 Task: Assign in the project BioForge the issue 'Improve the accuracy of search results by implementing machine learning algorithms' to the sprint 'Speed Freak'. Assign in the project BioForge the issue 'Implement a new feature to allow for data visualization and reporting' to the sprint 'Speed Freak'. Assign in the project BioForge the issue 'Address issues related to system integration with external applications and services' to the sprint 'Speed Freak'. Assign in the project BioForge the issue 'Develop a new feature to allow for integration with wearable technology' to the sprint 'Speed Freak'
Action: Mouse moved to (204, 50)
Screenshot: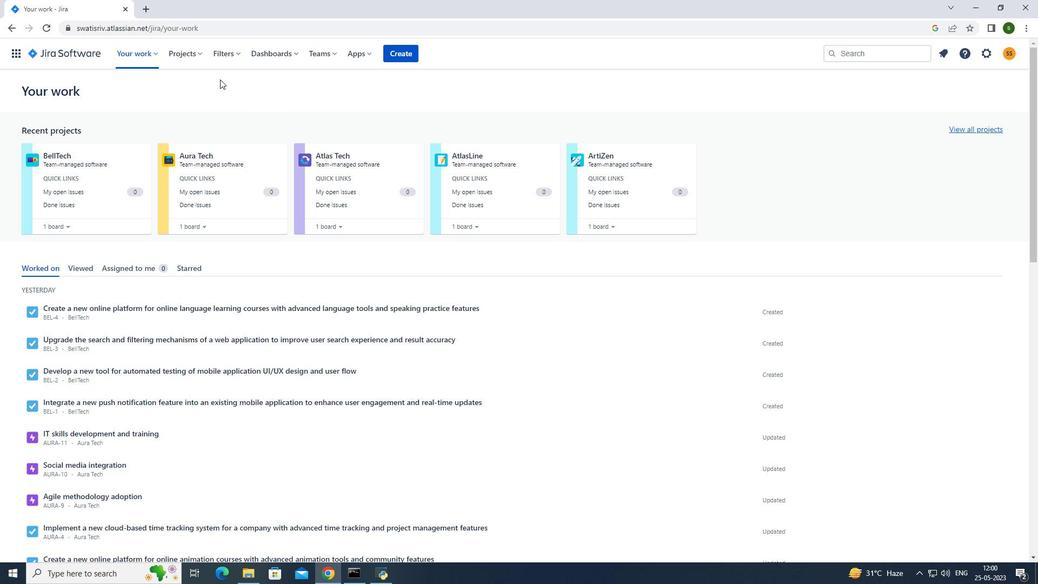 
Action: Mouse pressed left at (204, 50)
Screenshot: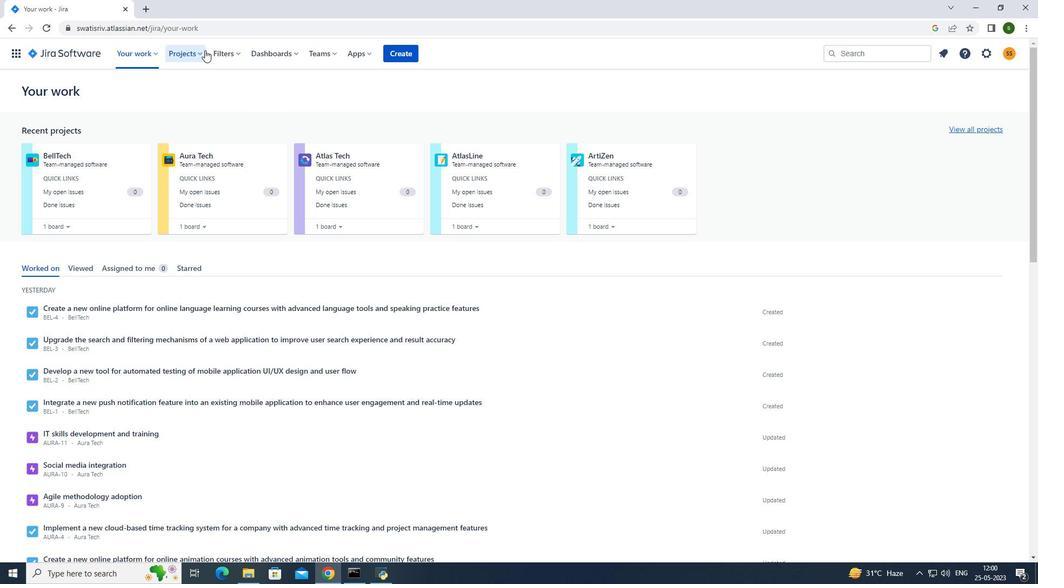 
Action: Mouse moved to (232, 98)
Screenshot: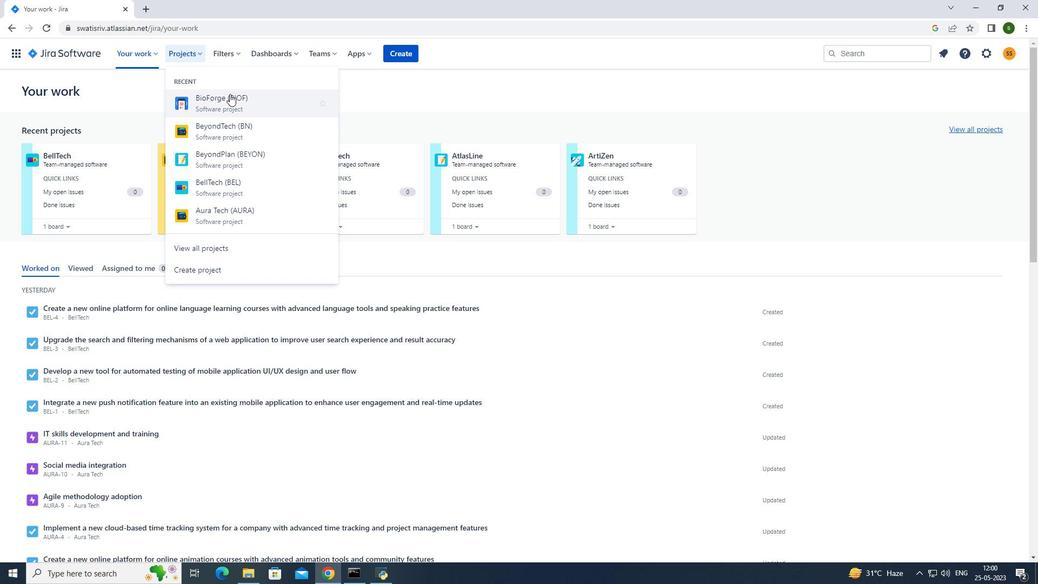 
Action: Mouse pressed left at (232, 98)
Screenshot: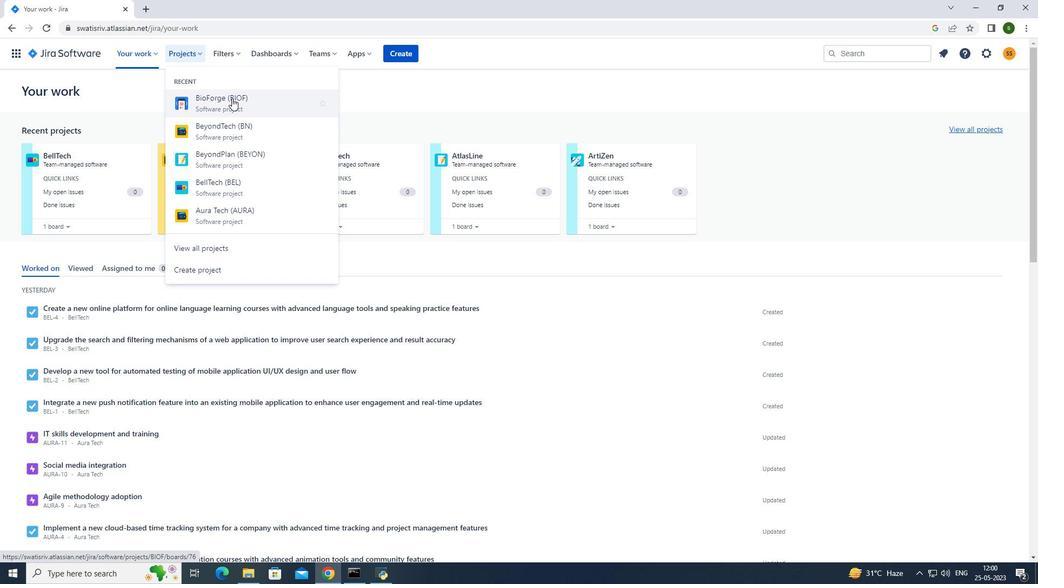 
Action: Mouse moved to (85, 157)
Screenshot: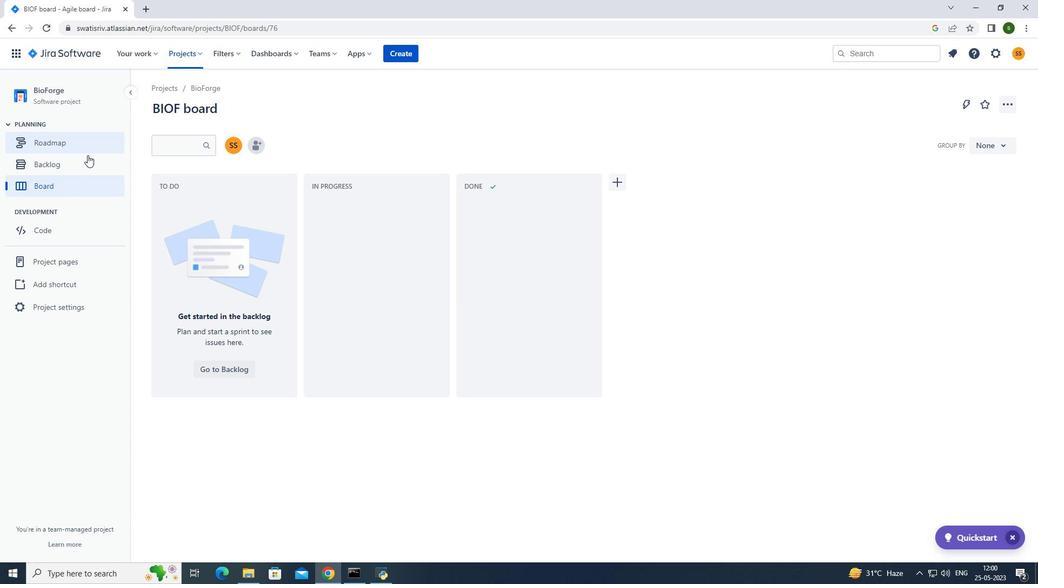 
Action: Mouse pressed left at (85, 157)
Screenshot: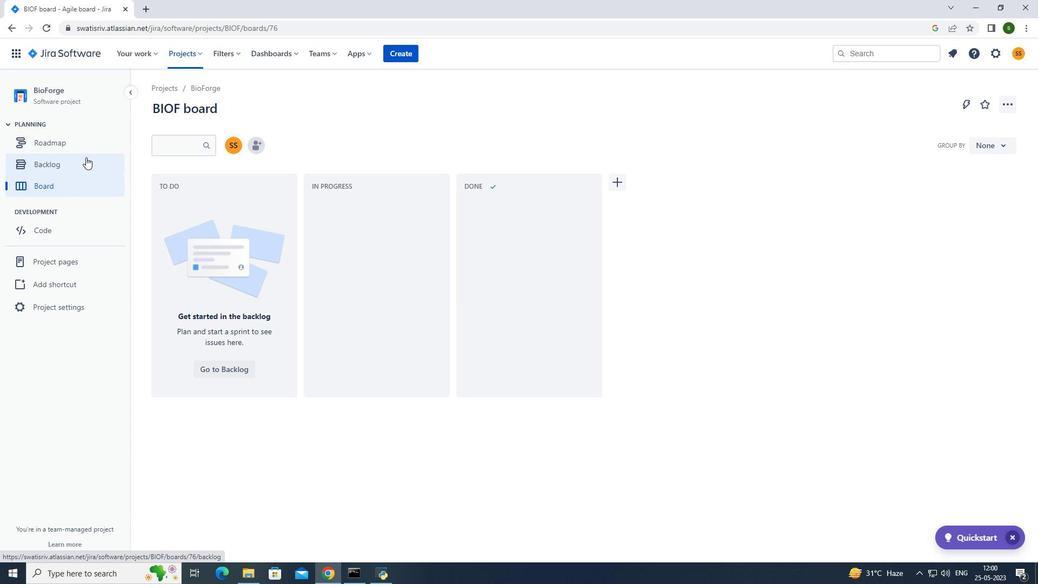
Action: Mouse moved to (525, 366)
Screenshot: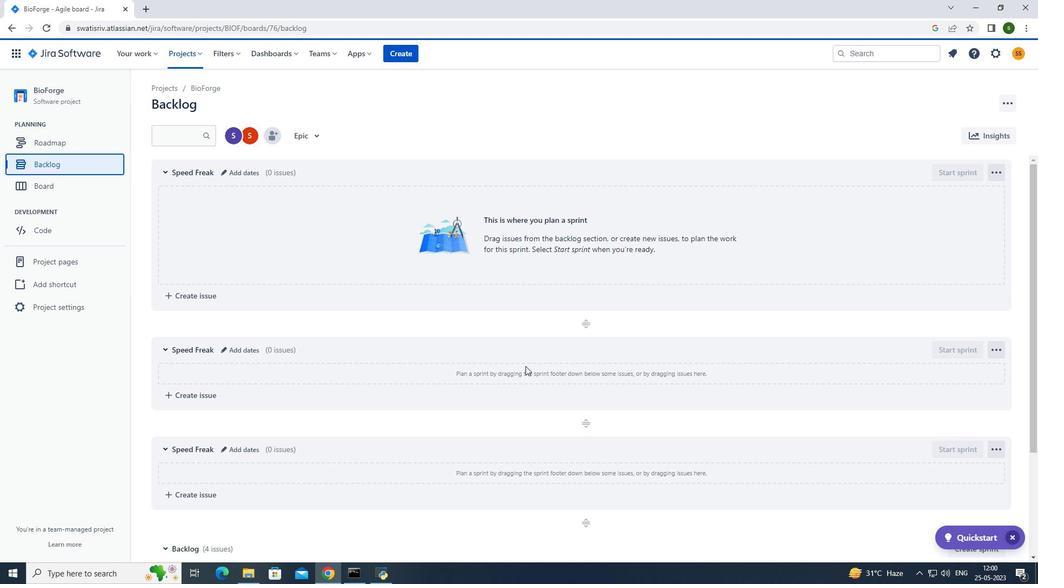 
Action: Mouse scrolled (525, 365) with delta (0, 0)
Screenshot: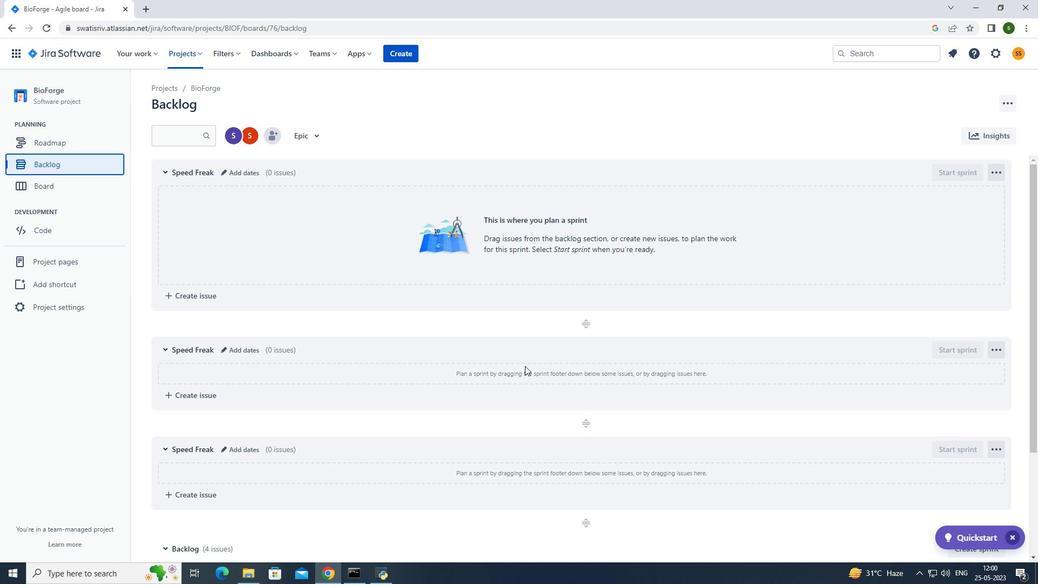 
Action: Mouse scrolled (525, 365) with delta (0, 0)
Screenshot: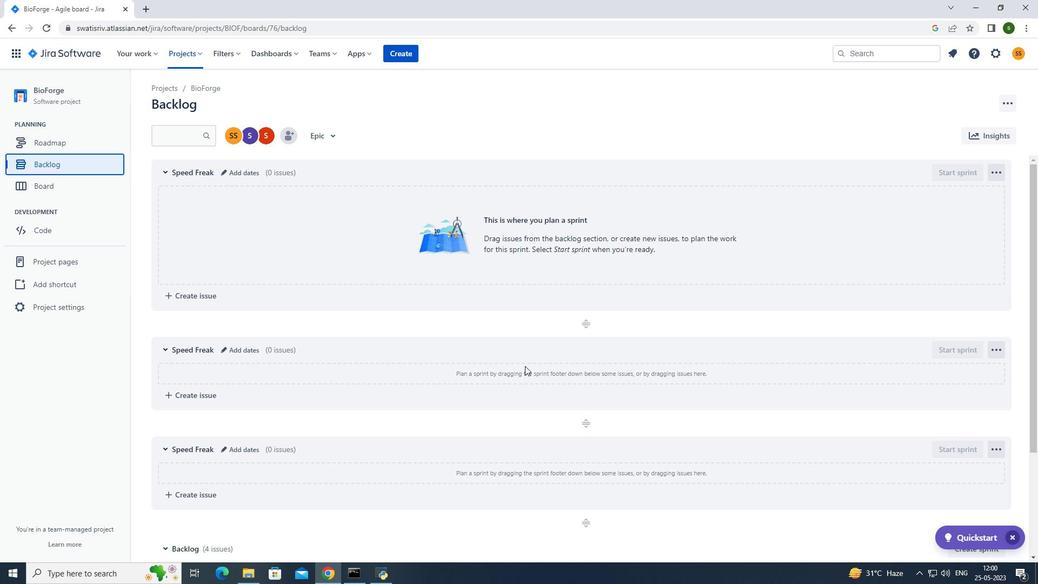 
Action: Mouse scrolled (525, 365) with delta (0, 0)
Screenshot: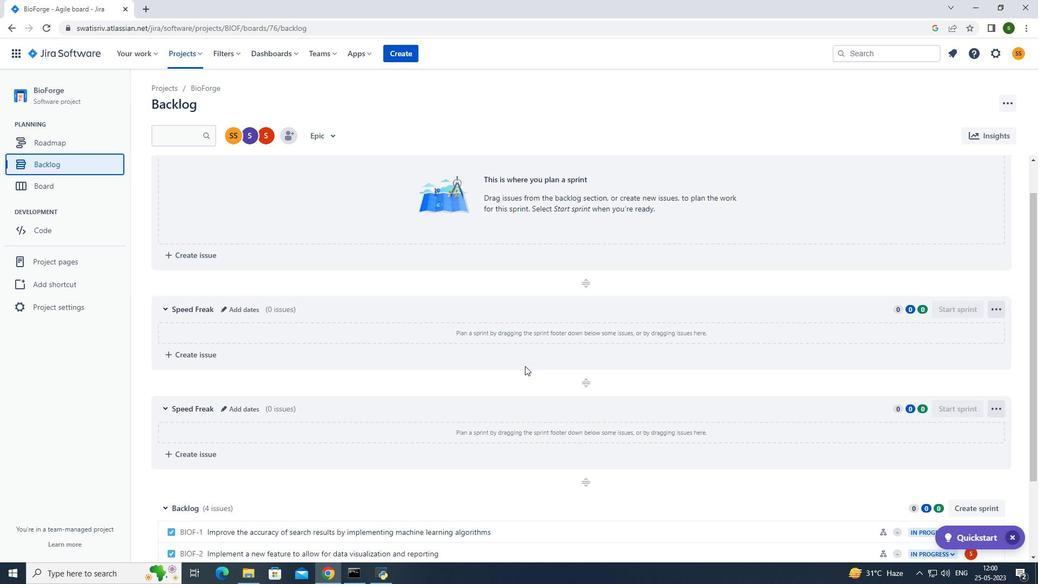 
Action: Mouse moved to (524, 366)
Screenshot: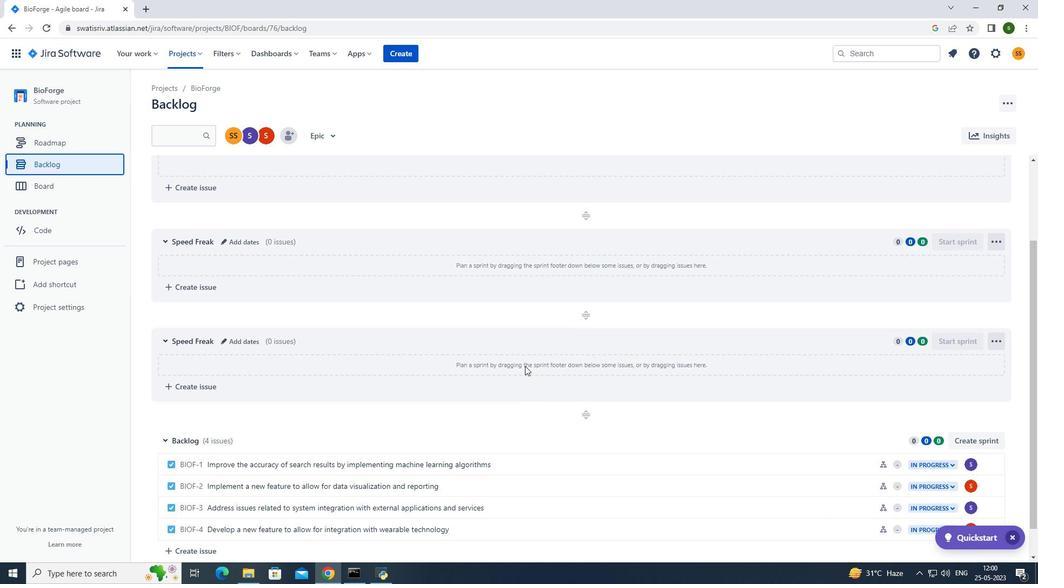 
Action: Mouse scrolled (524, 365) with delta (0, 0)
Screenshot: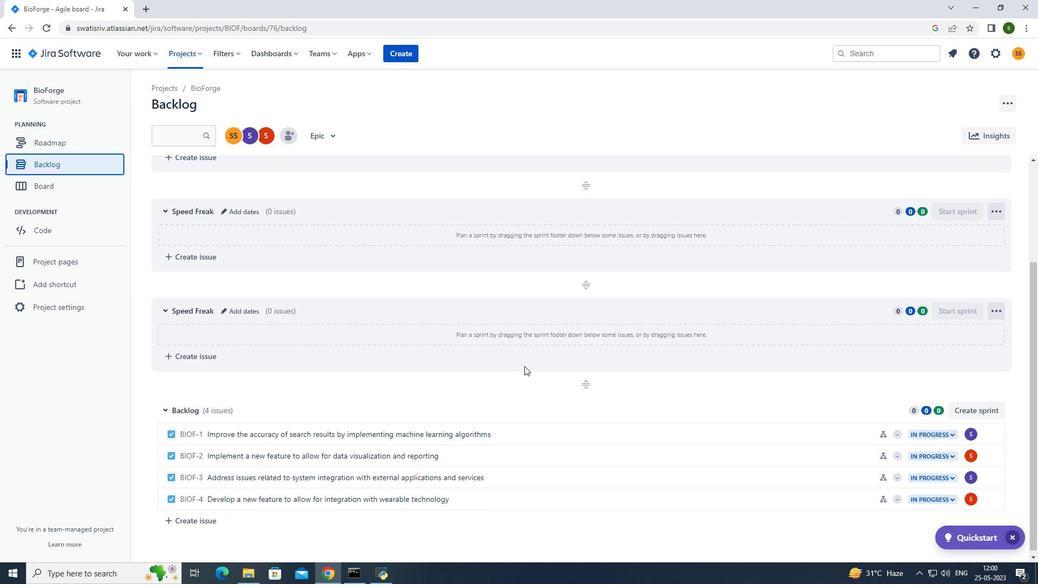 
Action: Mouse scrolled (524, 365) with delta (0, 0)
Screenshot: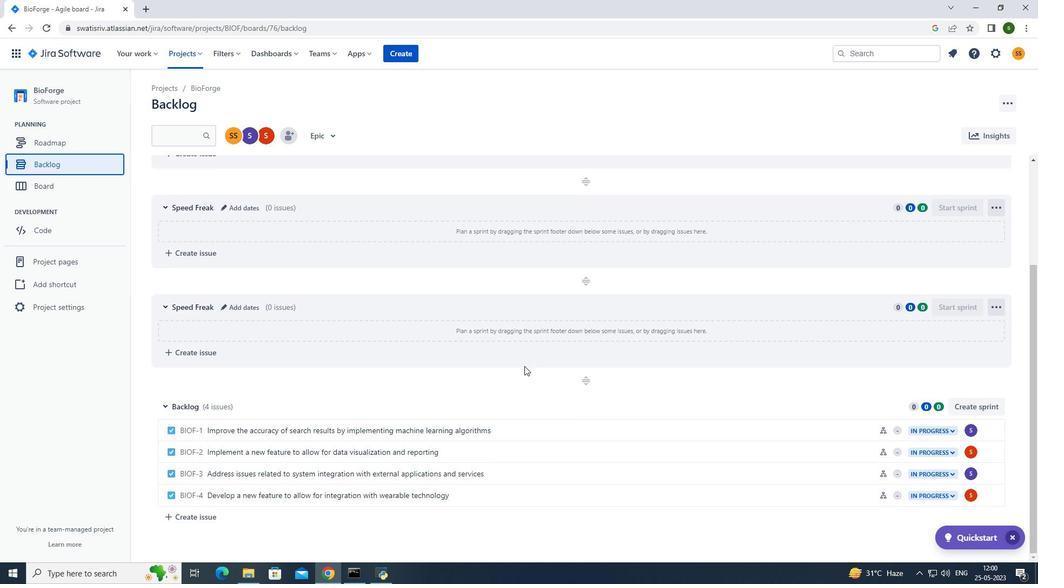 
Action: Mouse scrolled (524, 365) with delta (0, 0)
Screenshot: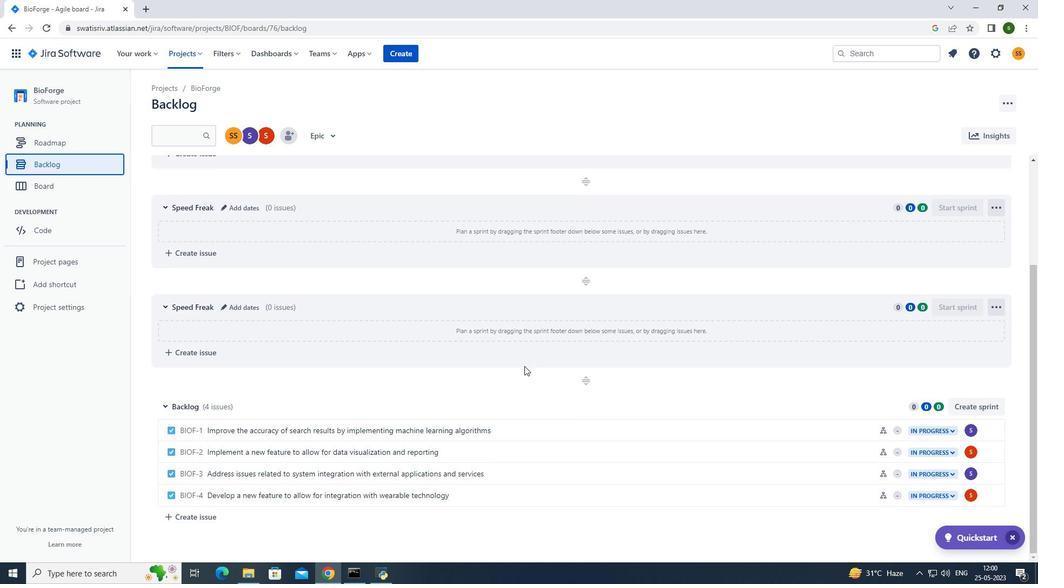 
Action: Mouse moved to (994, 429)
Screenshot: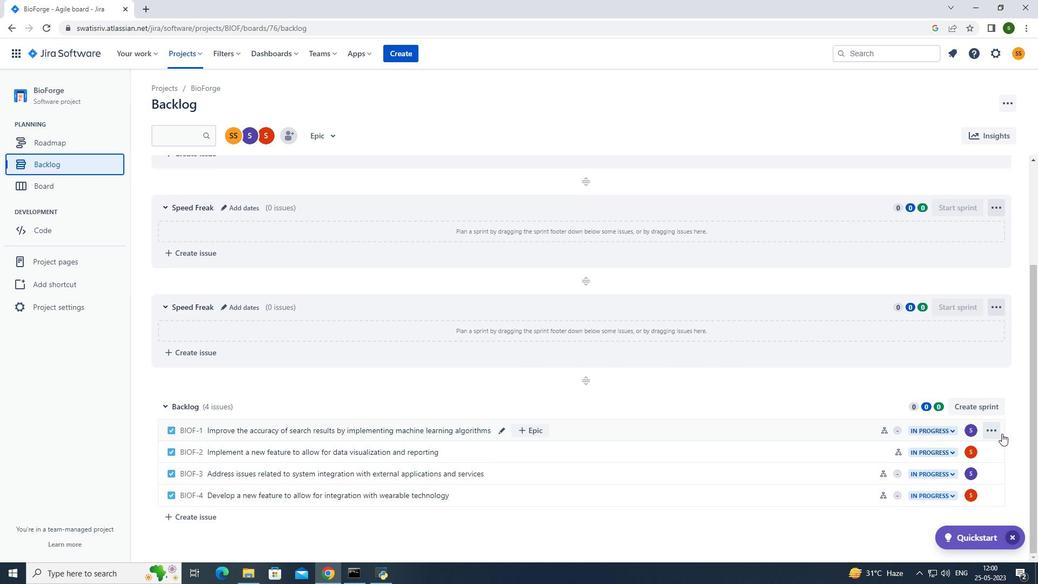 
Action: Mouse pressed left at (994, 429)
Screenshot: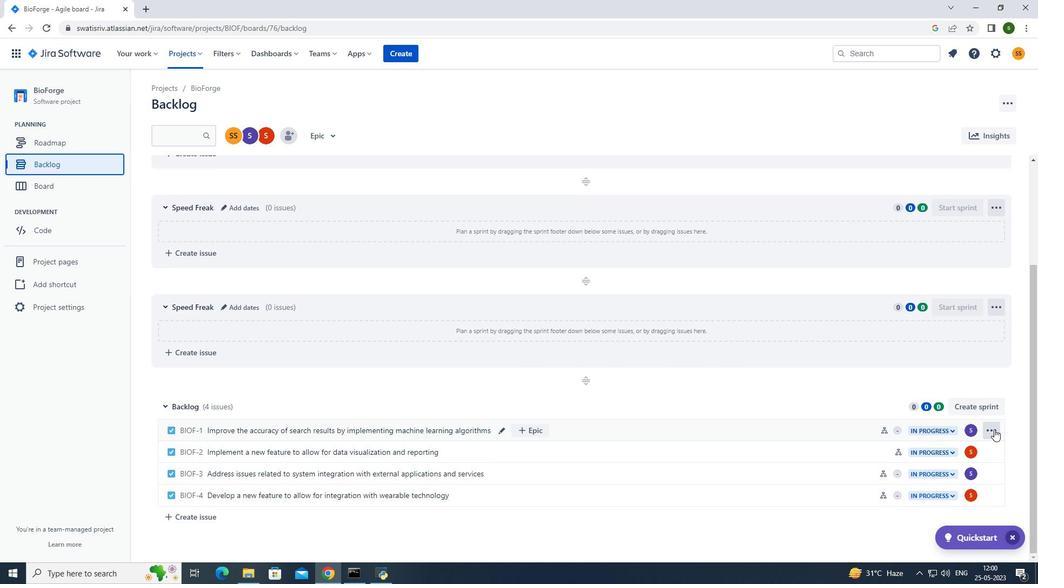 
Action: Mouse moved to (962, 342)
Screenshot: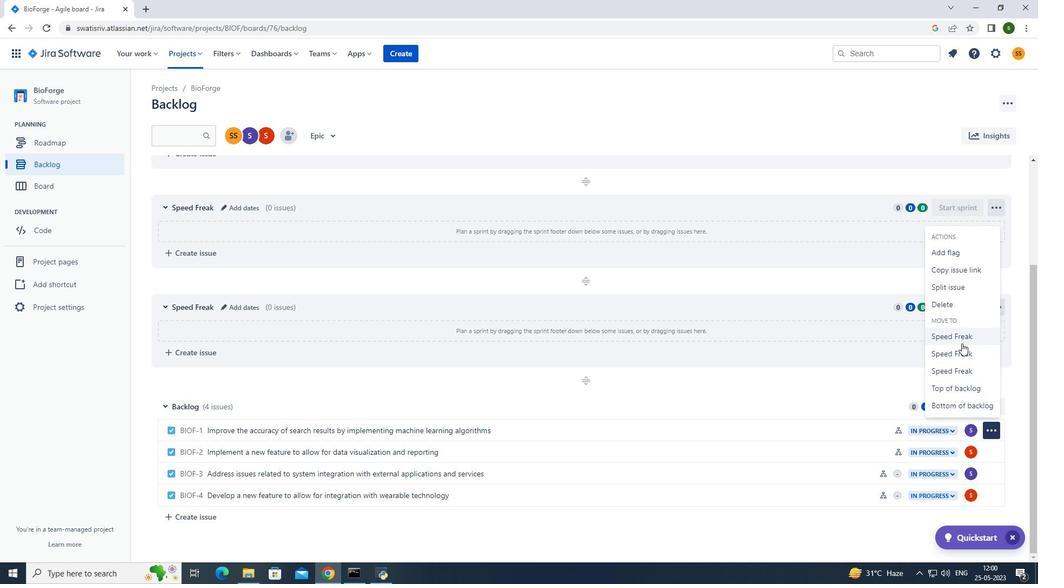 
Action: Mouse pressed left at (962, 342)
Screenshot: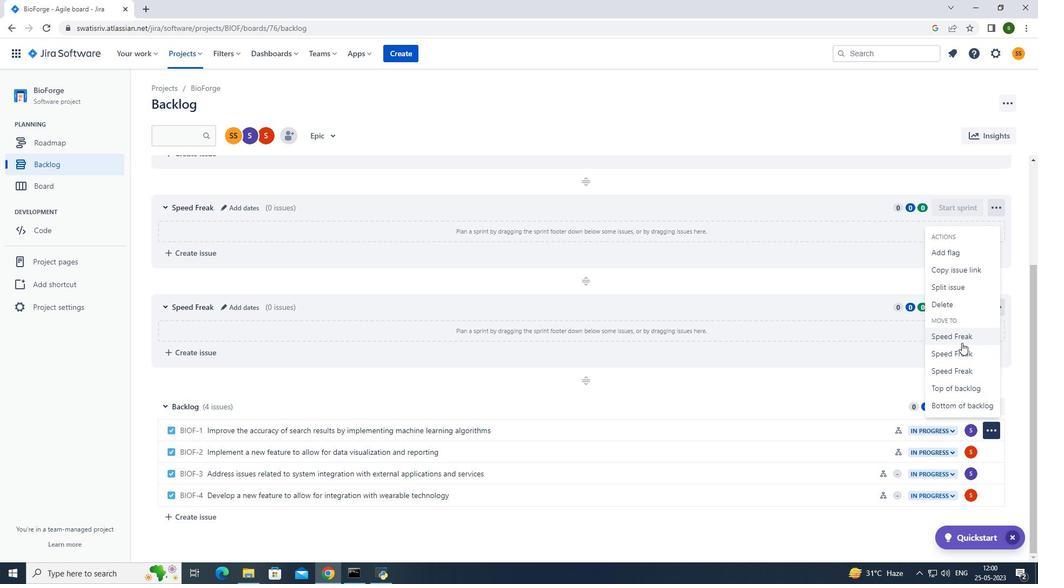 
Action: Mouse moved to (175, 54)
Screenshot: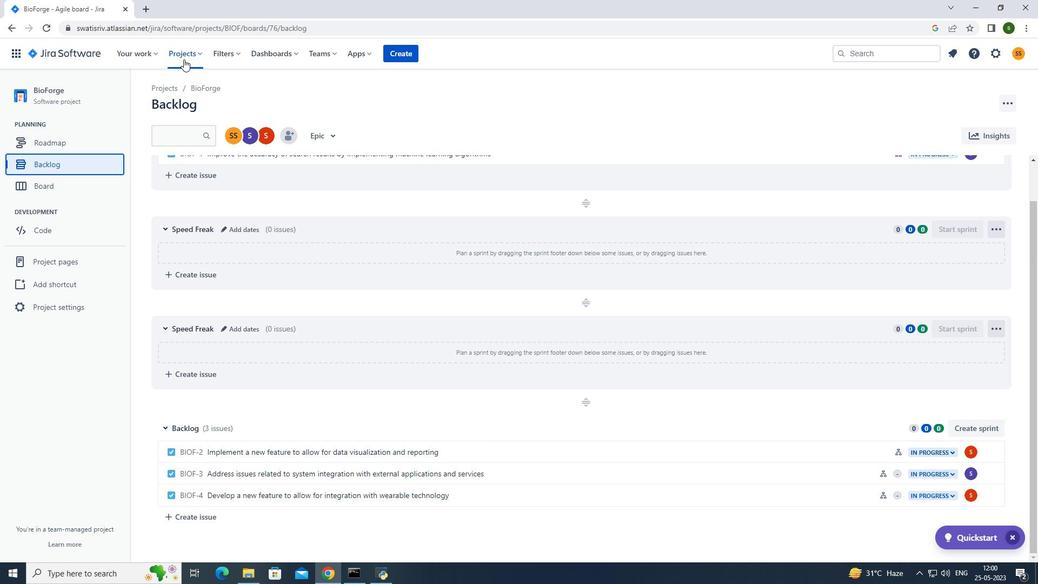 
Action: Mouse pressed left at (175, 54)
Screenshot: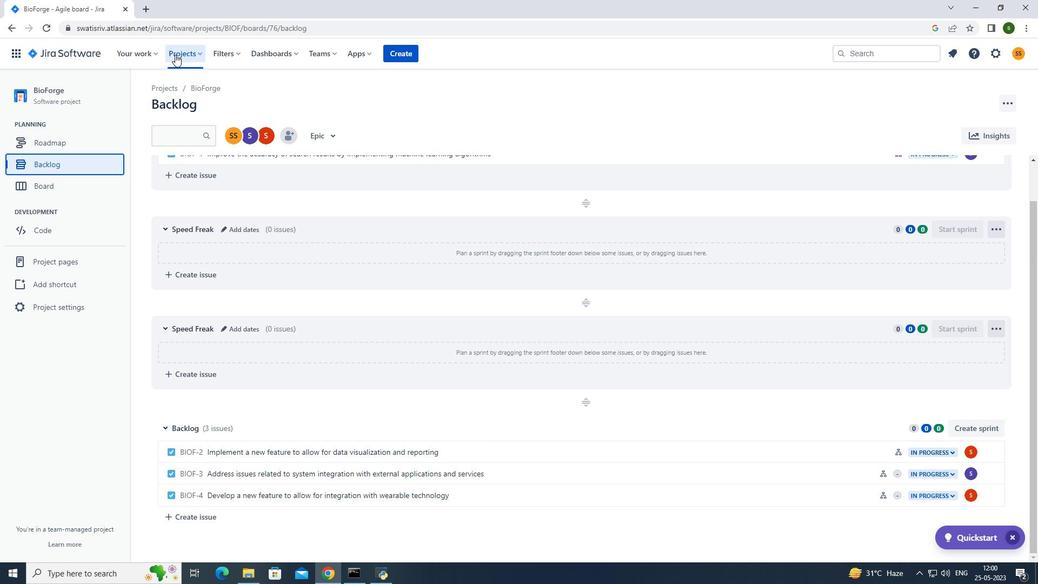 
Action: Mouse moved to (227, 102)
Screenshot: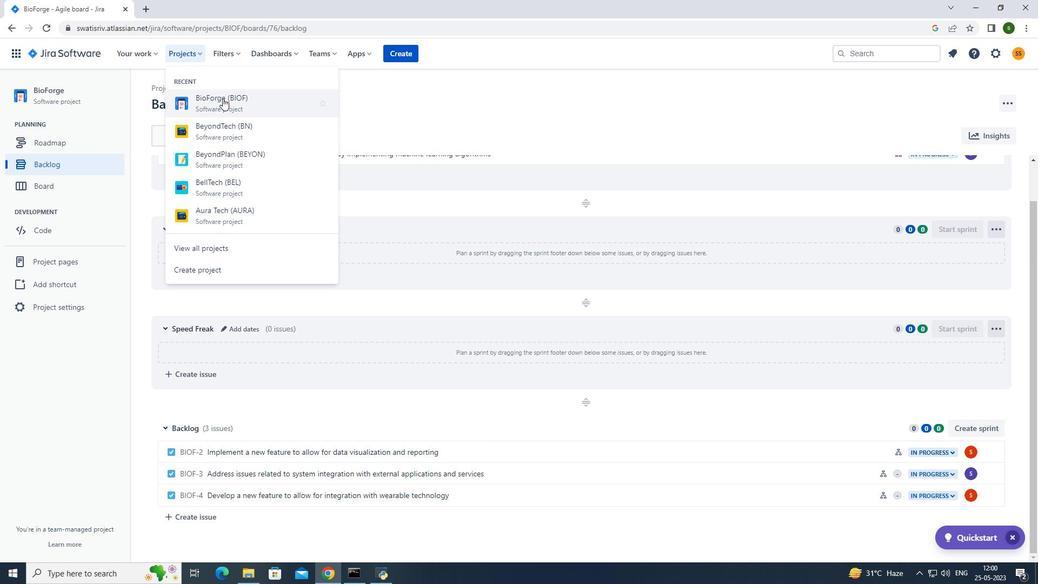 
Action: Mouse pressed left at (227, 102)
Screenshot: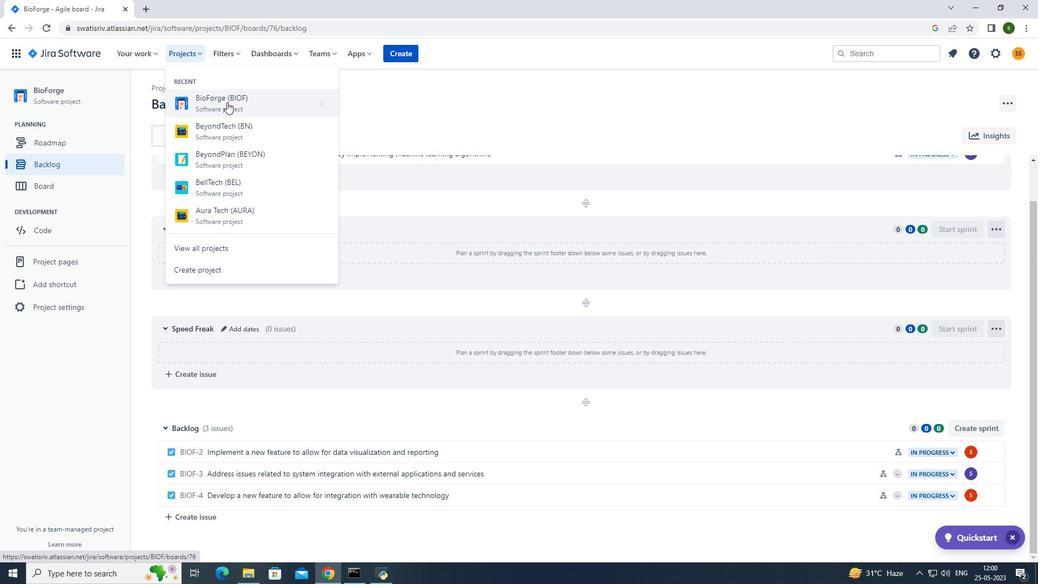
Action: Mouse moved to (223, 364)
Screenshot: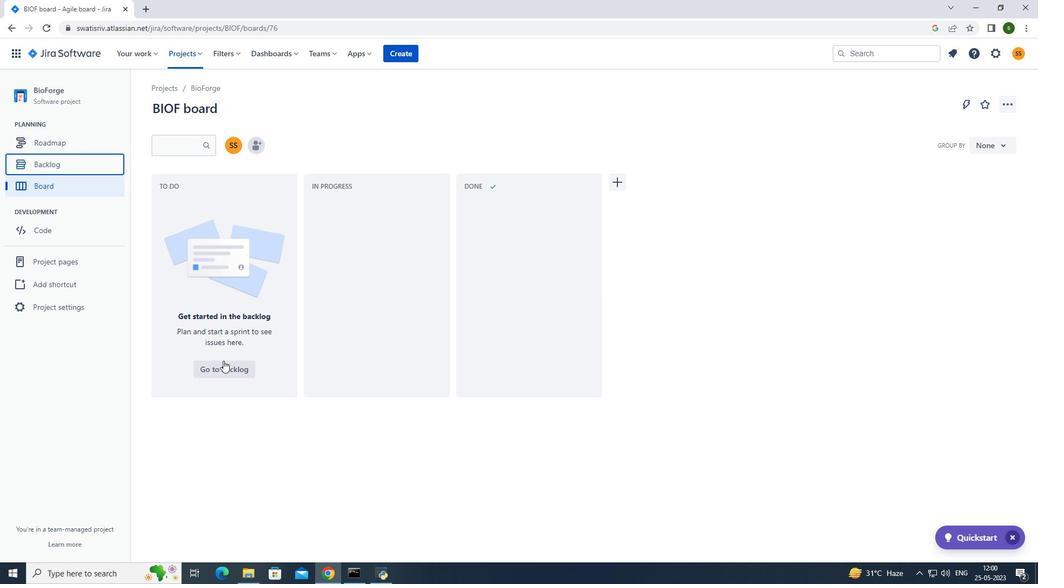 
Action: Mouse pressed left at (223, 364)
Screenshot: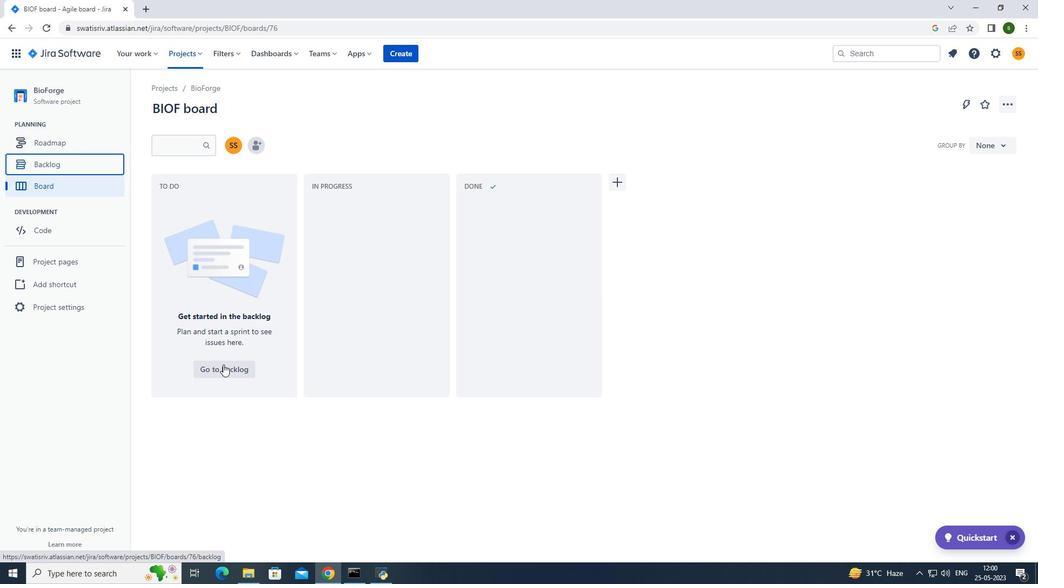 
Action: Mouse moved to (840, 428)
Screenshot: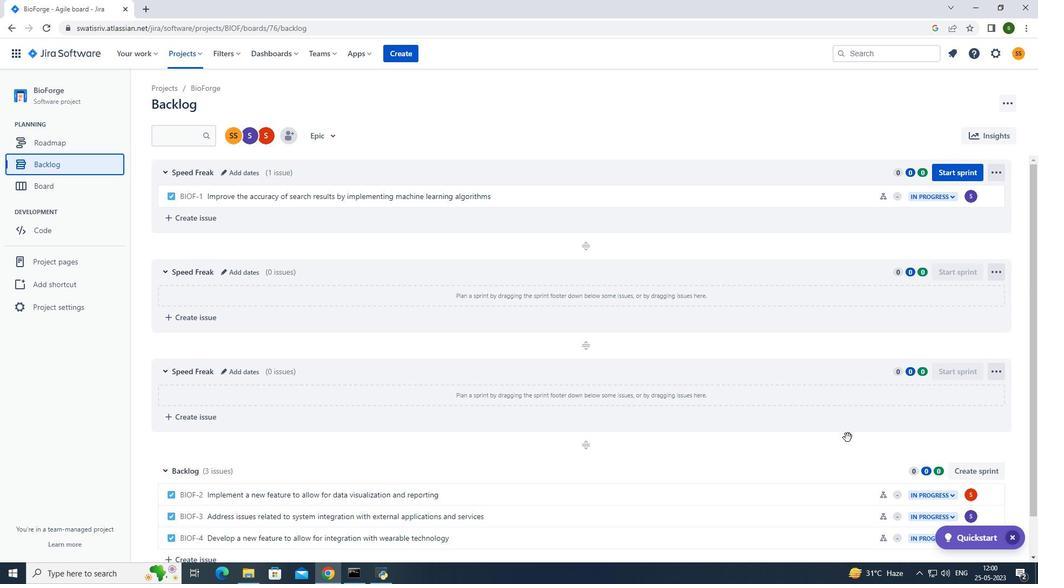 
Action: Mouse scrolled (840, 428) with delta (0, 0)
Screenshot: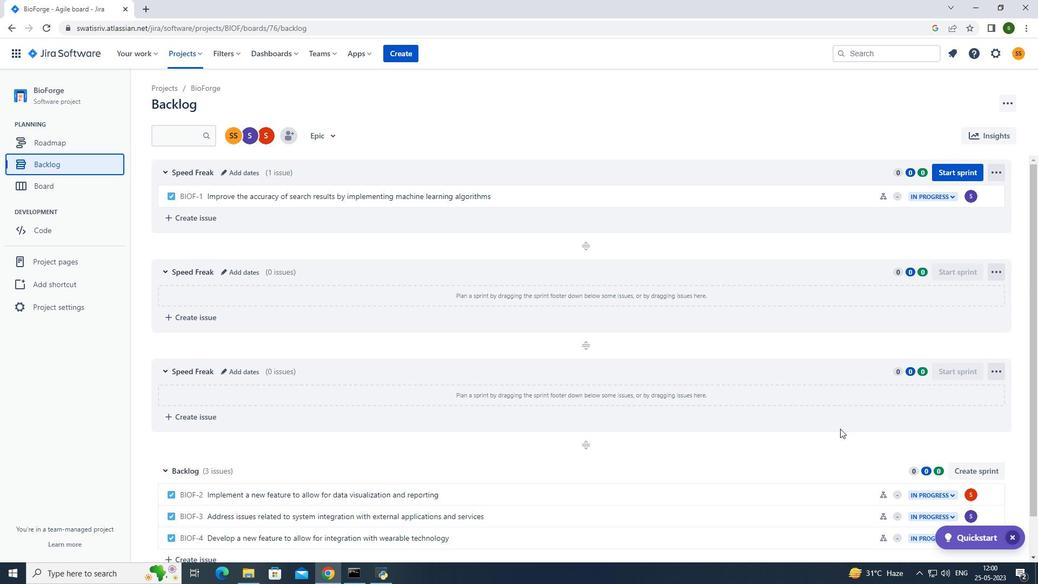 
Action: Mouse moved to (835, 424)
Screenshot: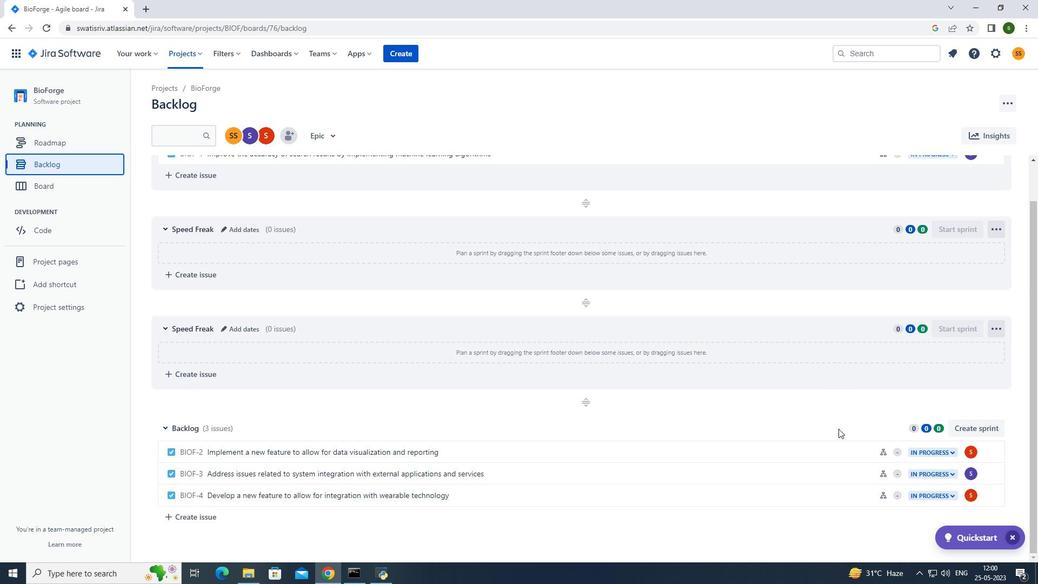 
Action: Mouse scrolled (835, 424) with delta (0, 0)
Screenshot: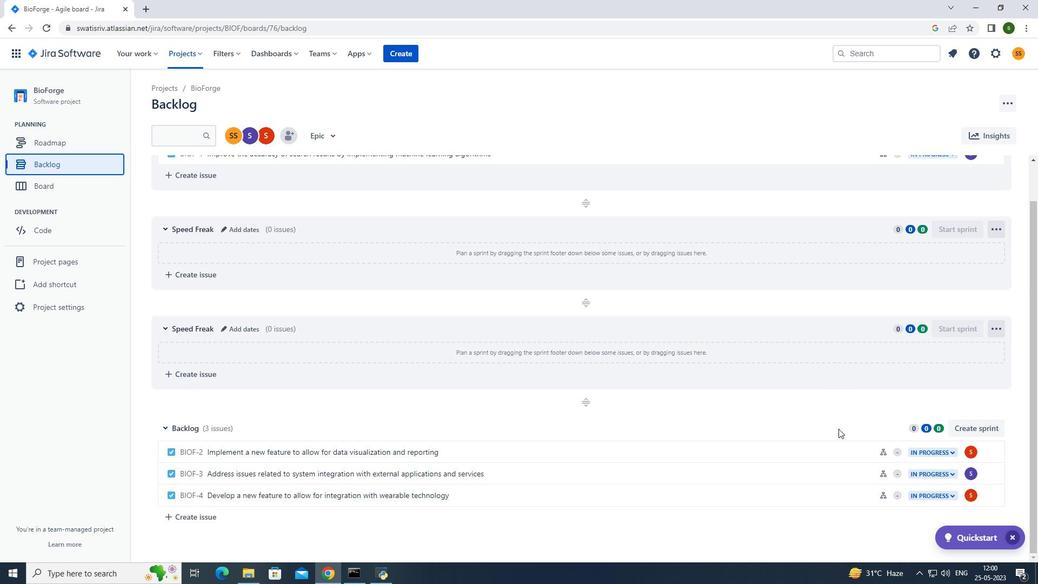 
Action: Mouse moved to (994, 449)
Screenshot: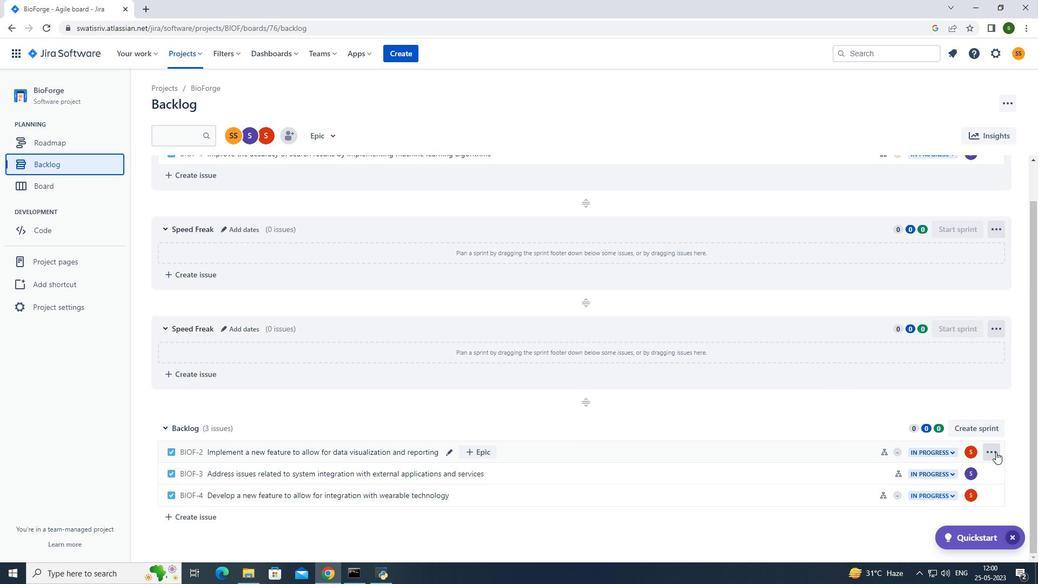 
Action: Mouse pressed left at (994, 449)
Screenshot: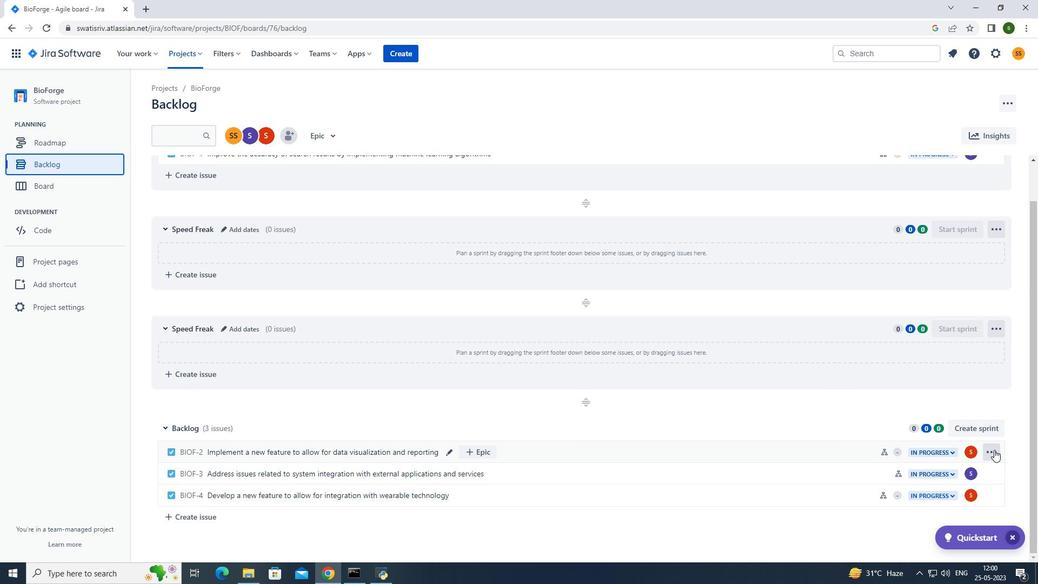 
Action: Mouse moved to (951, 381)
Screenshot: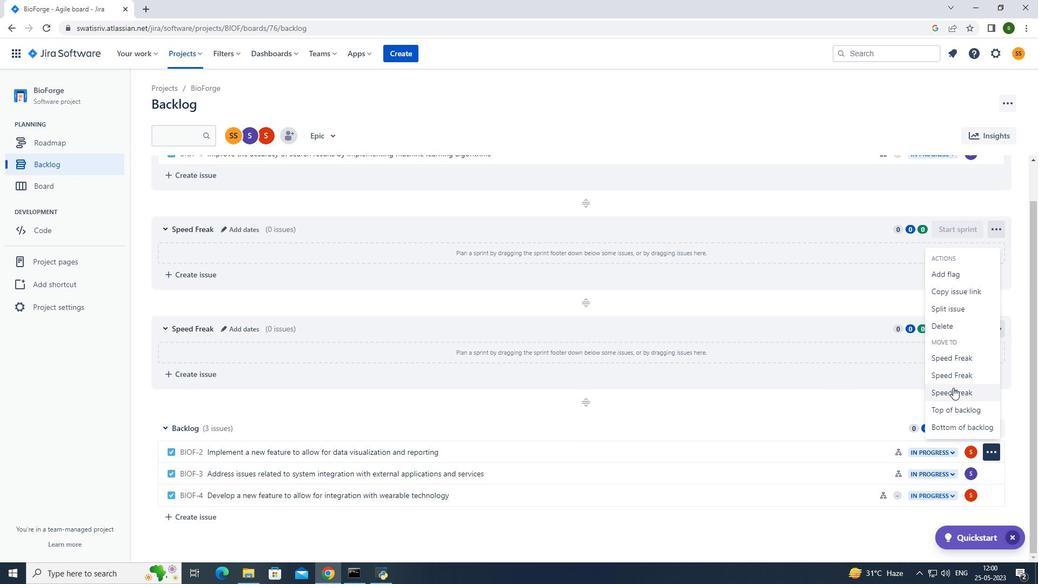 
Action: Mouse pressed left at (951, 381)
Screenshot: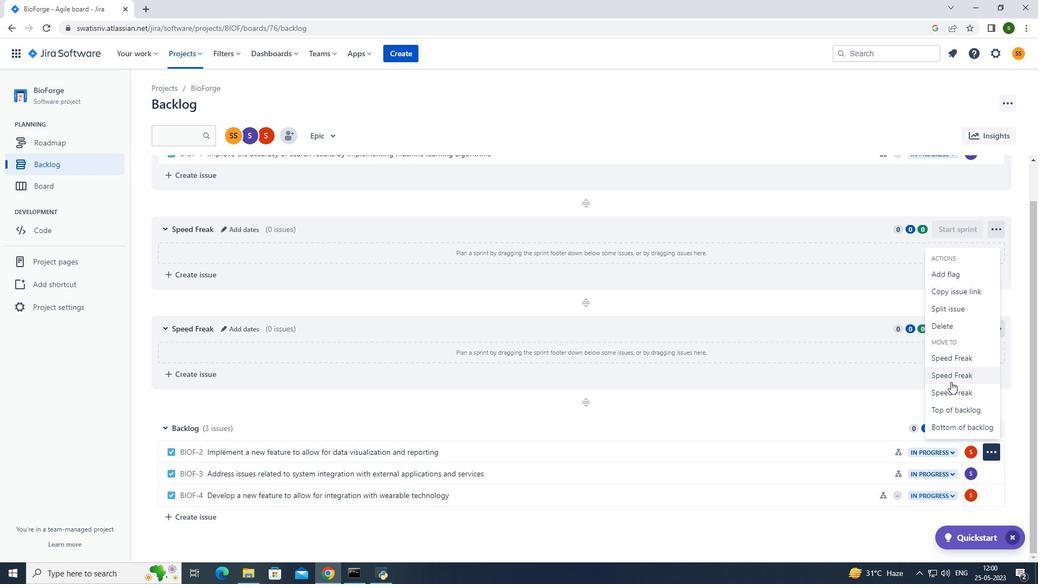 
Action: Mouse moved to (187, 49)
Screenshot: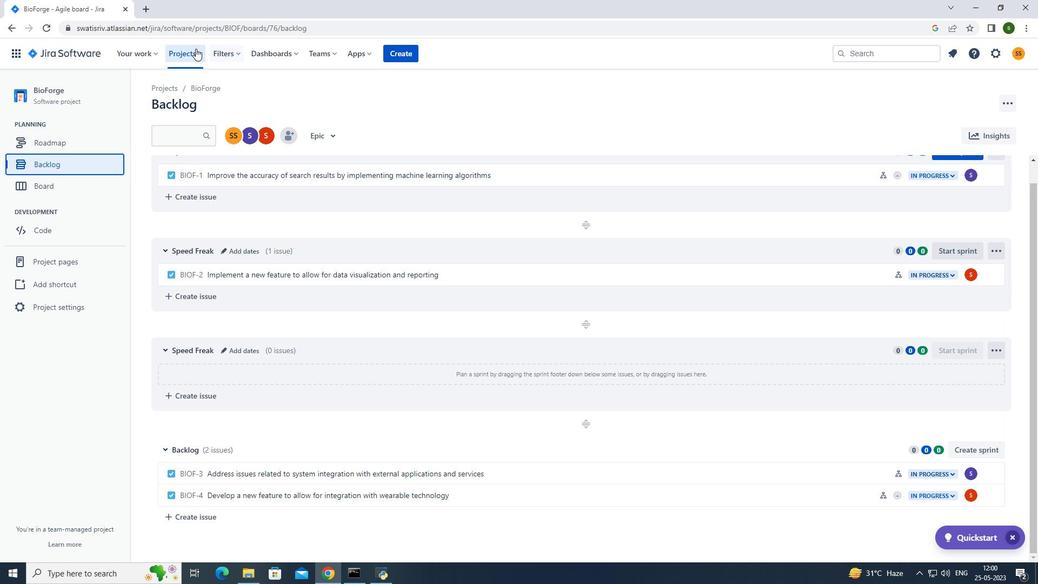 
Action: Mouse pressed left at (187, 49)
Screenshot: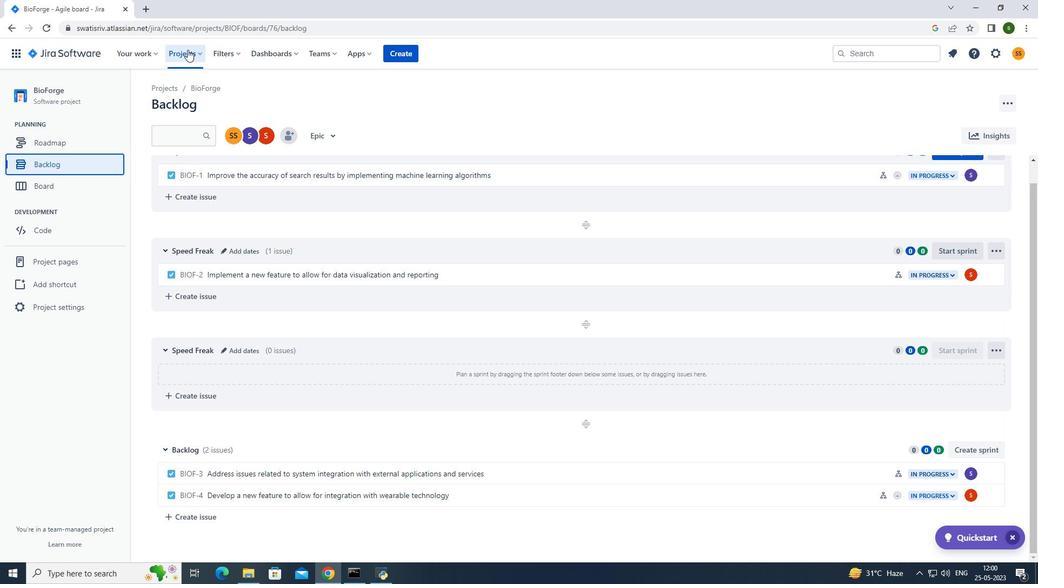 
Action: Mouse moved to (228, 97)
Screenshot: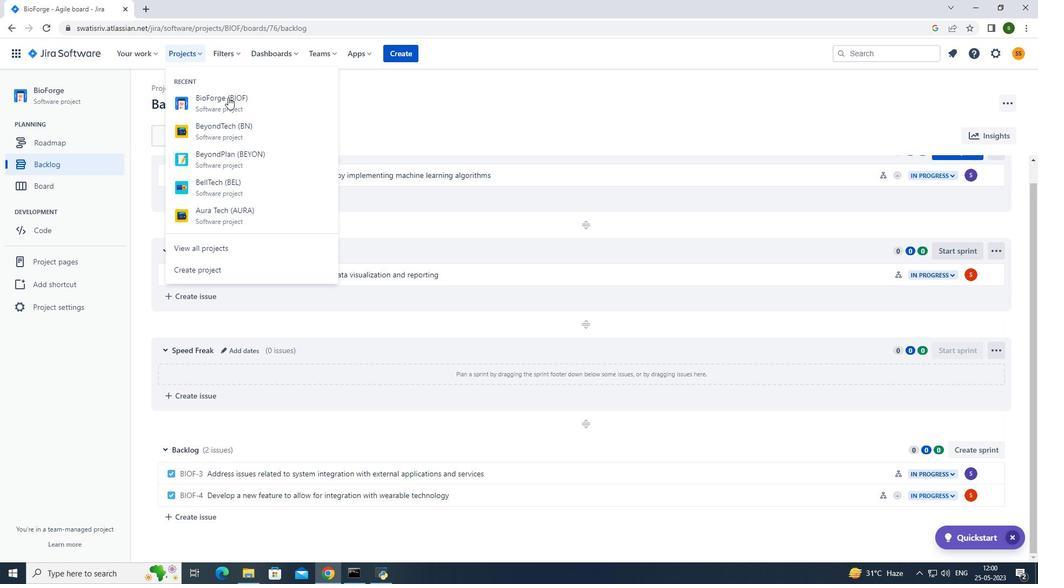 
Action: Mouse pressed left at (228, 97)
Screenshot: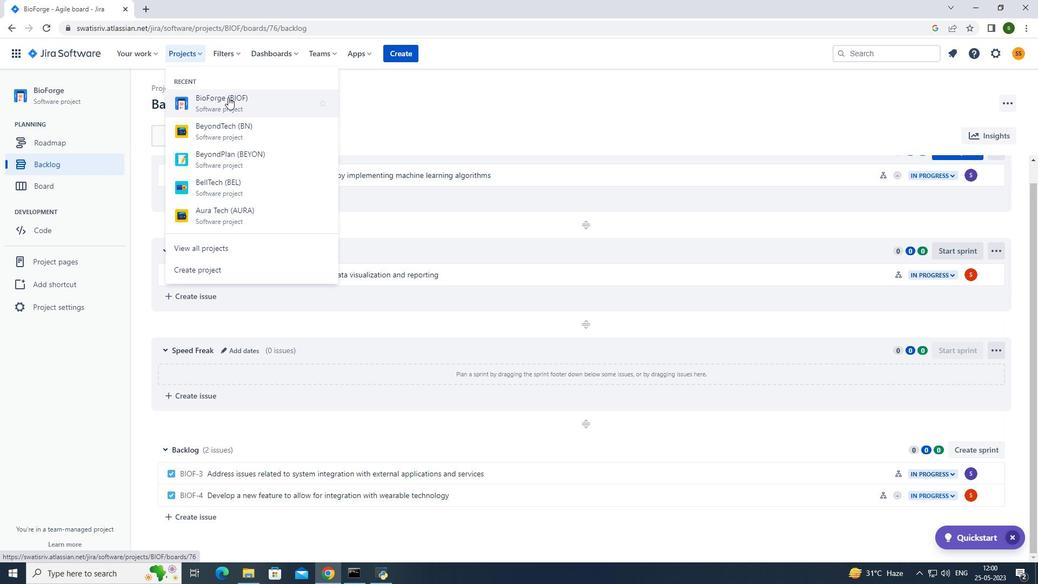 
Action: Mouse moved to (209, 375)
Screenshot: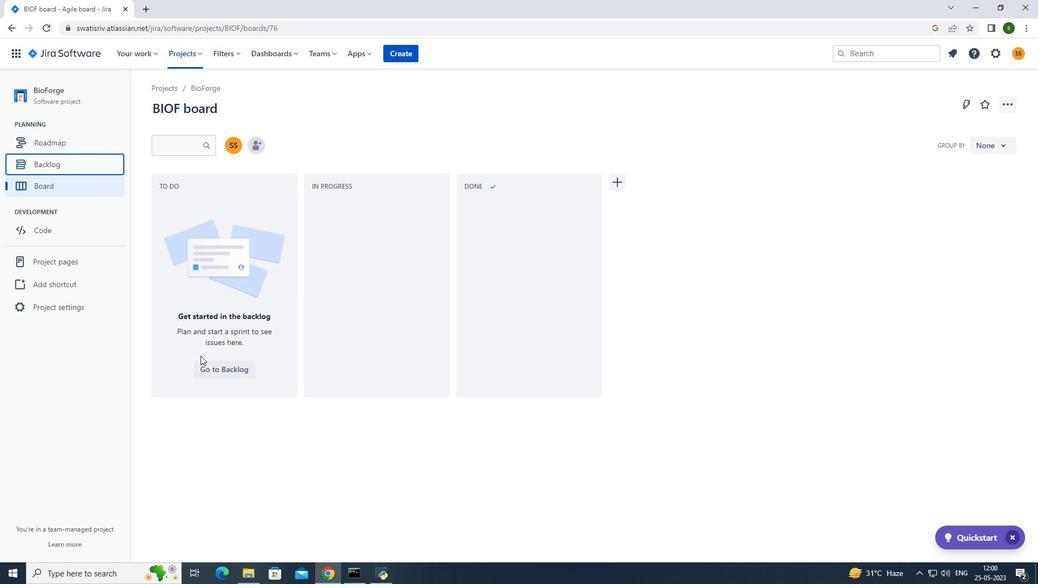 
Action: Mouse pressed left at (209, 375)
Screenshot: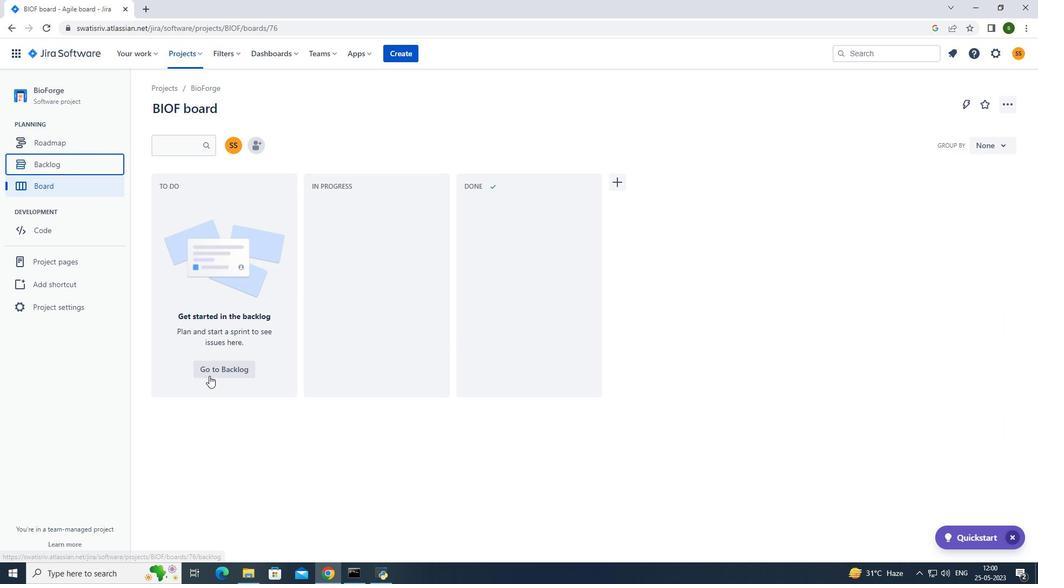 
Action: Mouse moved to (989, 493)
Screenshot: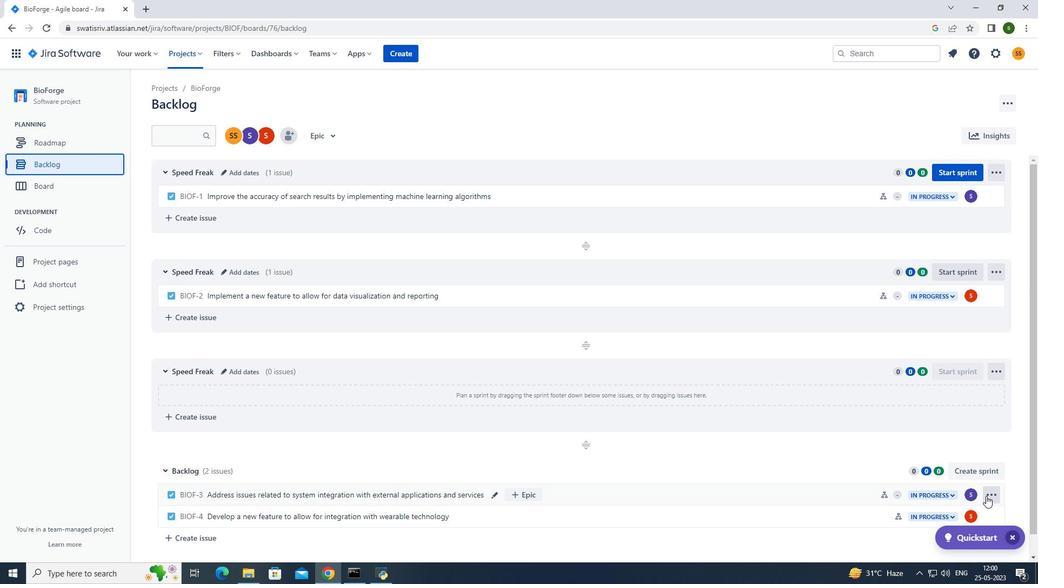 
Action: Mouse pressed left at (989, 493)
Screenshot: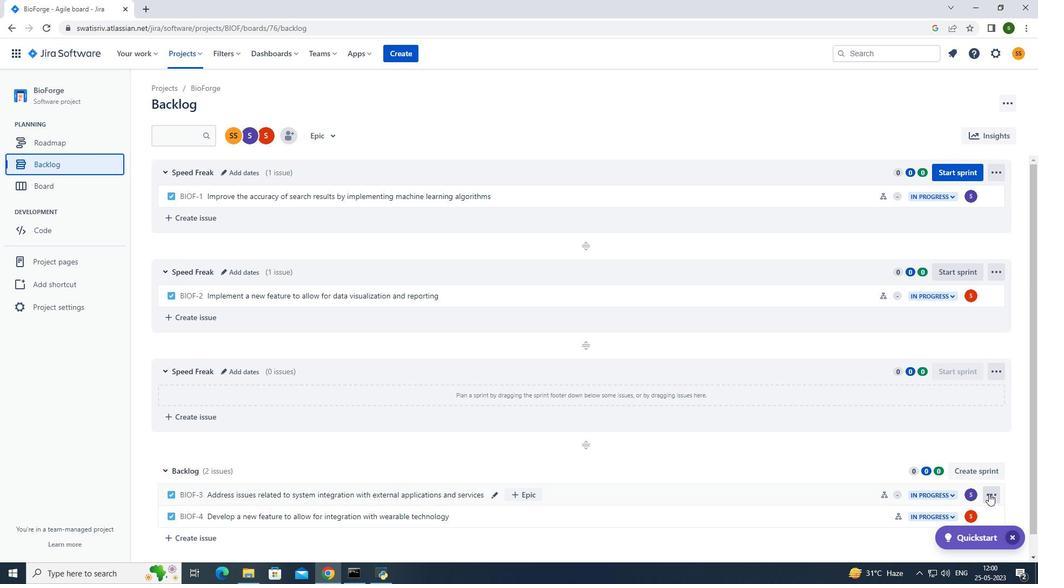 
Action: Mouse moved to (943, 429)
Screenshot: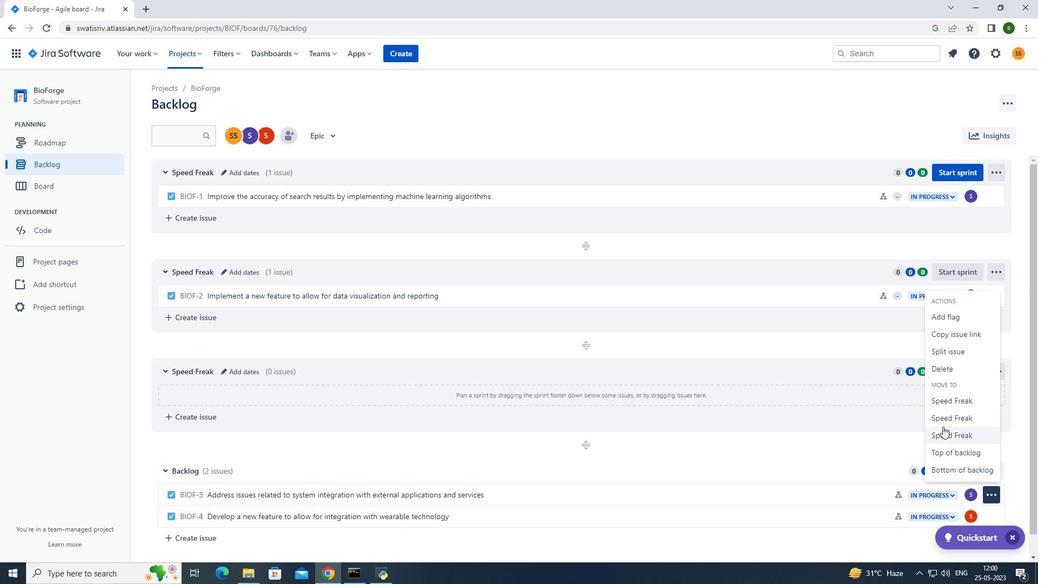 
Action: Mouse pressed left at (943, 429)
Screenshot: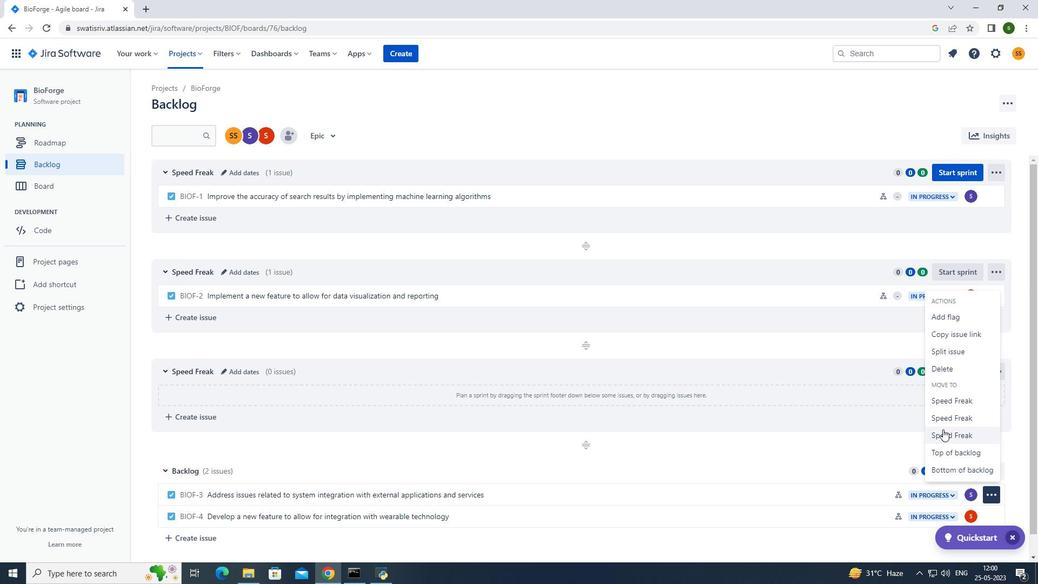 
Action: Mouse moved to (183, 55)
Screenshot: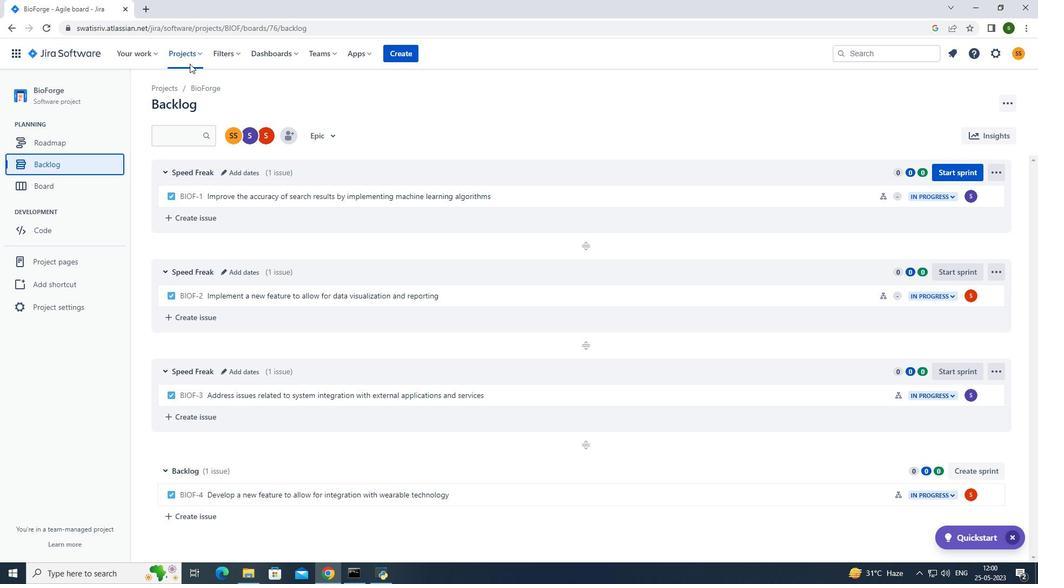 
Action: Mouse pressed left at (183, 55)
Screenshot: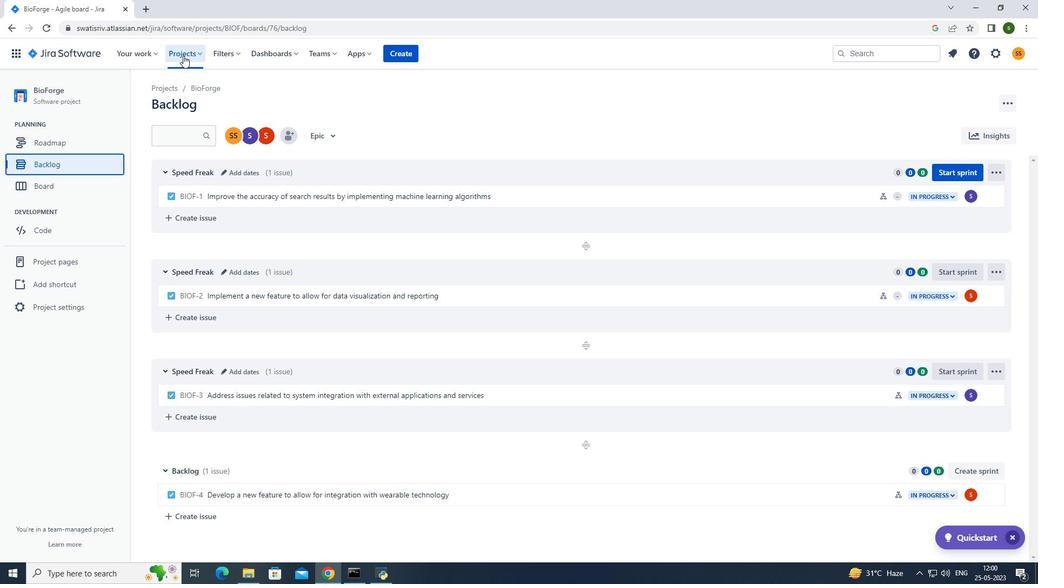 
Action: Mouse moved to (212, 96)
Screenshot: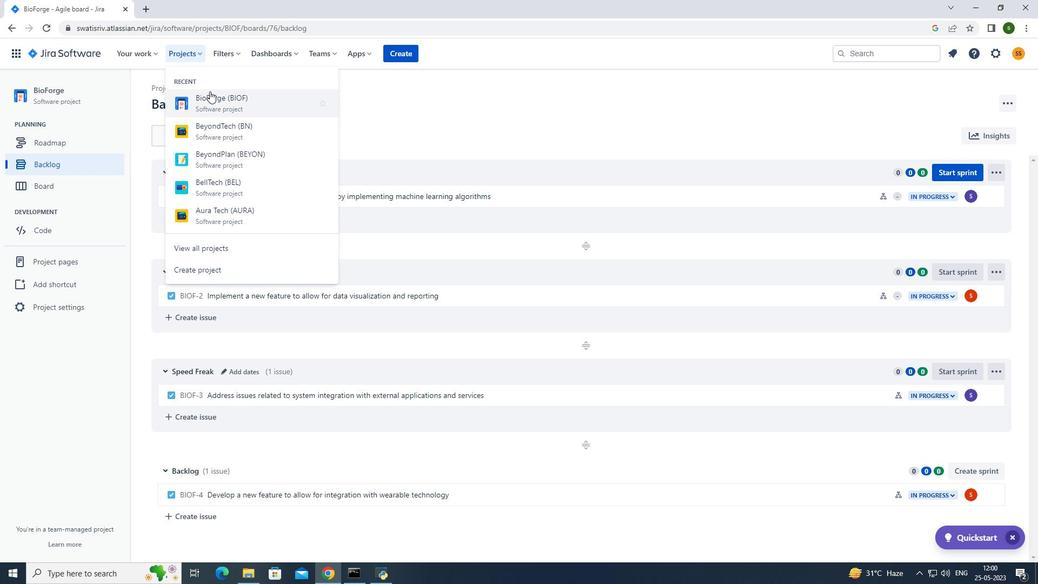 
Action: Mouse pressed left at (212, 96)
Screenshot: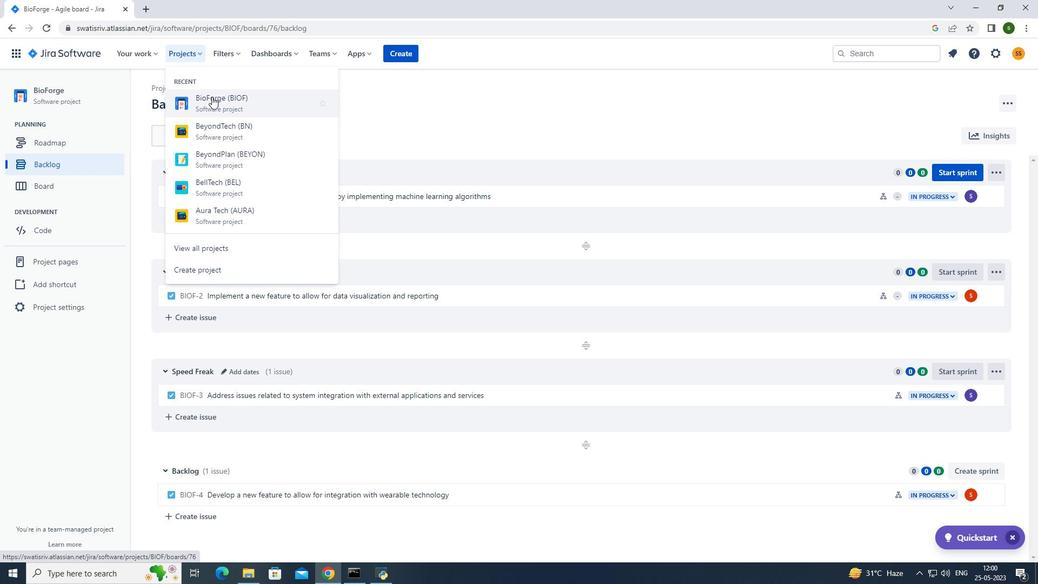 
Action: Mouse moved to (55, 159)
Screenshot: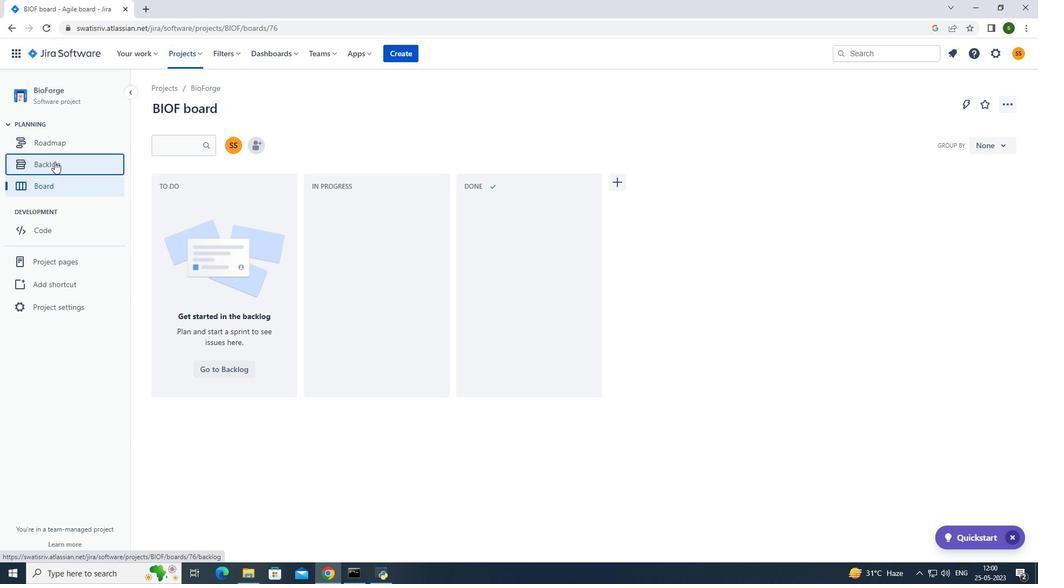 
Action: Mouse pressed left at (55, 159)
Screenshot: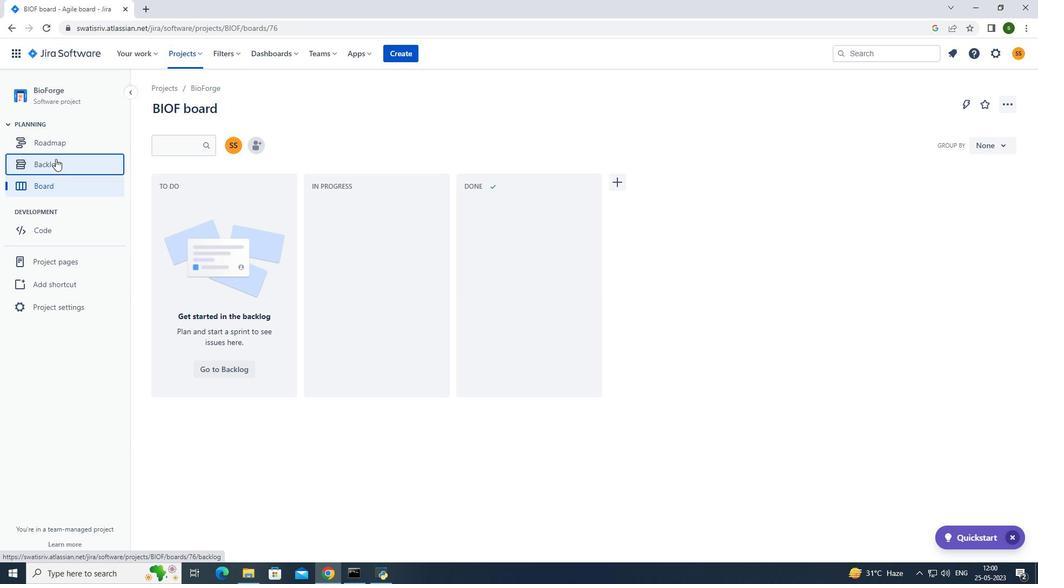 
Action: Mouse moved to (984, 493)
Screenshot: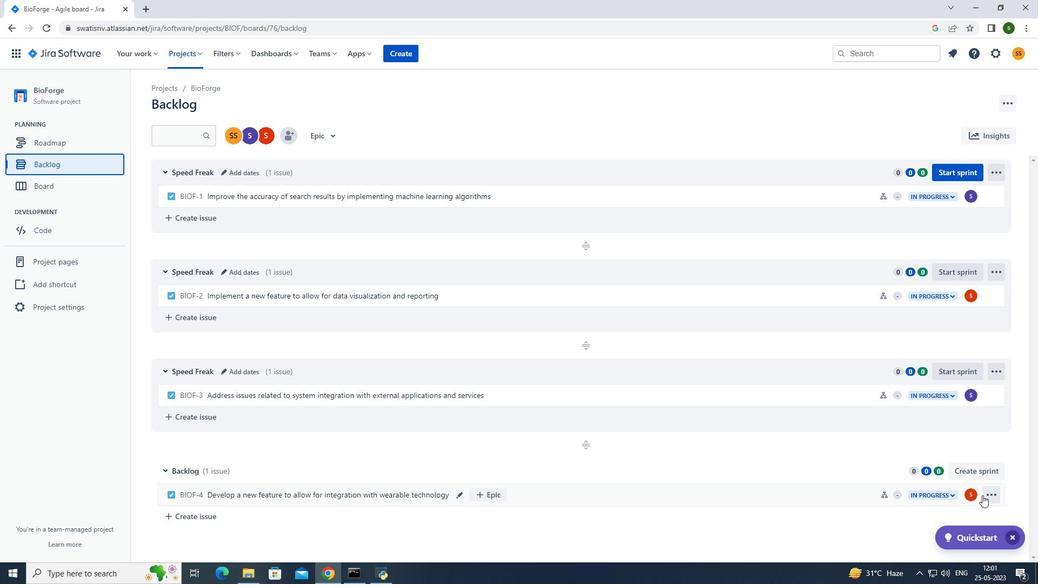 
Action: Mouse pressed left at (984, 493)
Screenshot: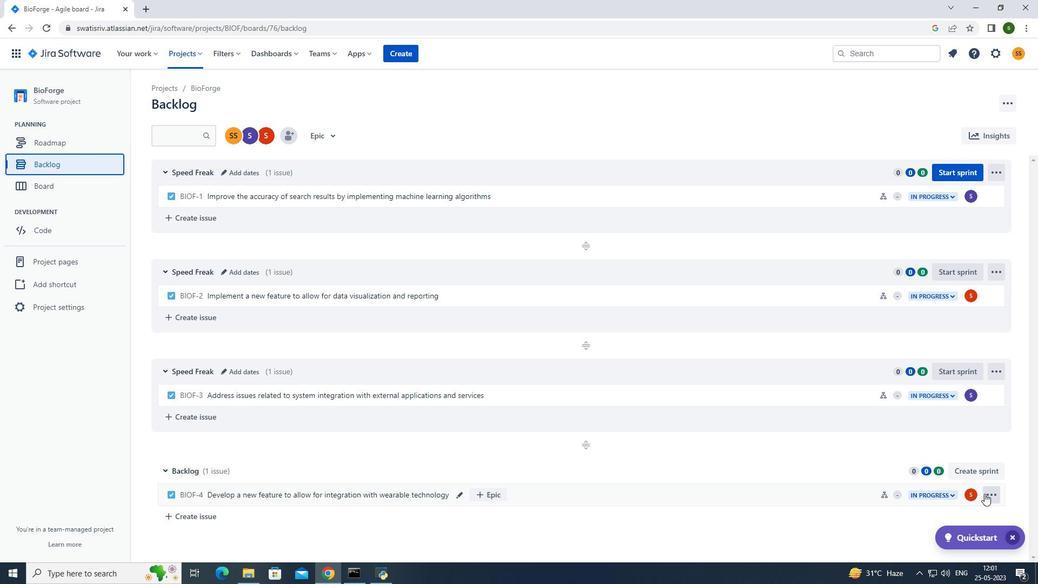 
Action: Mouse moved to (951, 440)
Screenshot: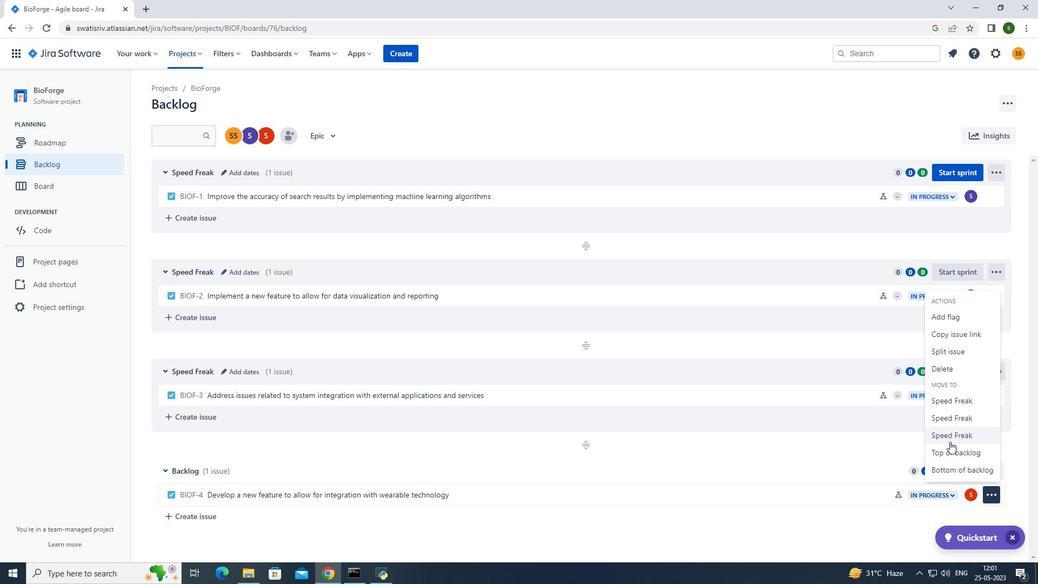 
Action: Mouse pressed left at (951, 440)
Screenshot: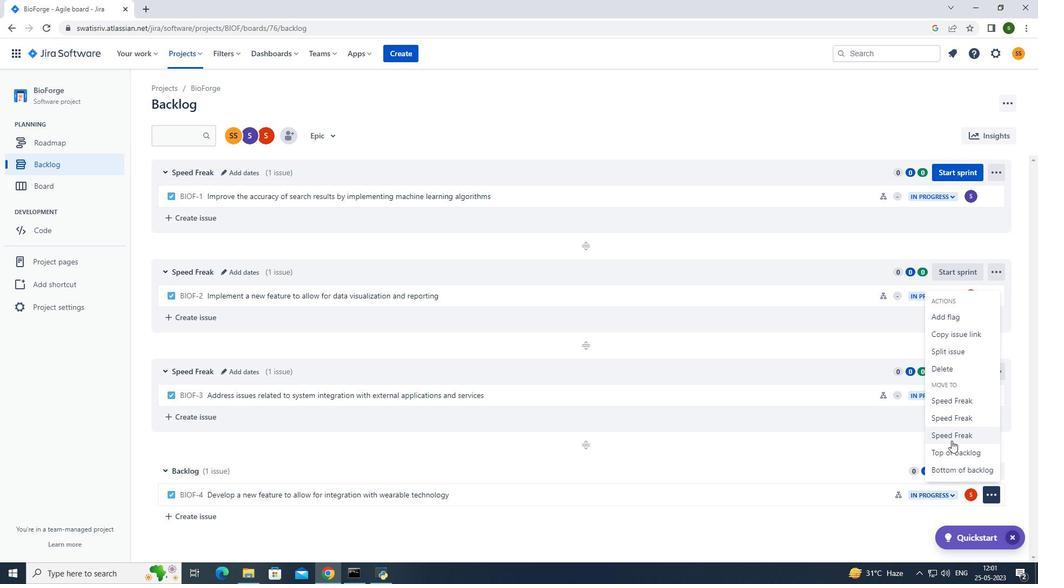 
Action: Mouse moved to (412, 88)
Screenshot: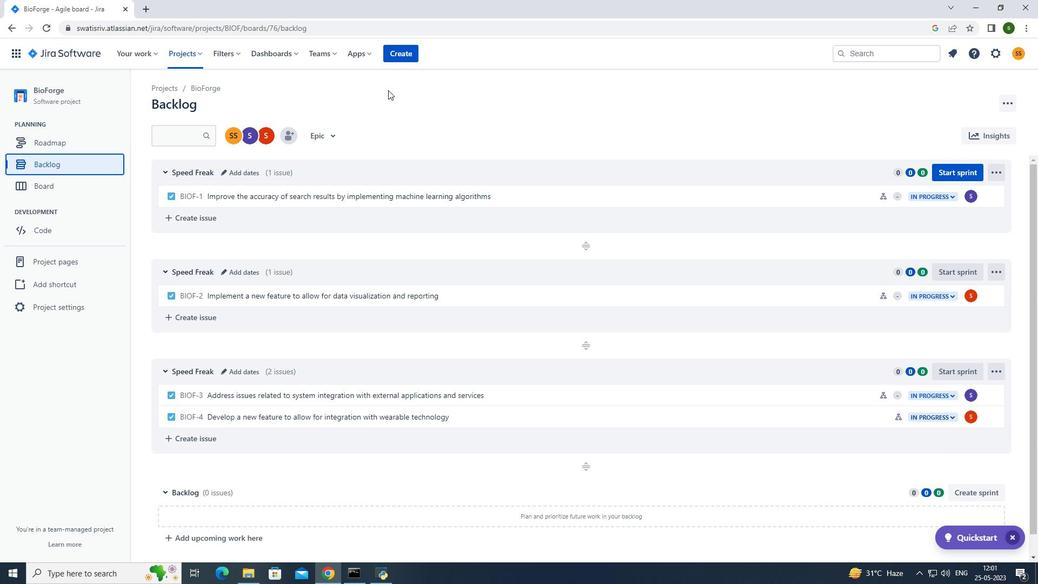 
Action: Mouse pressed left at (412, 88)
Screenshot: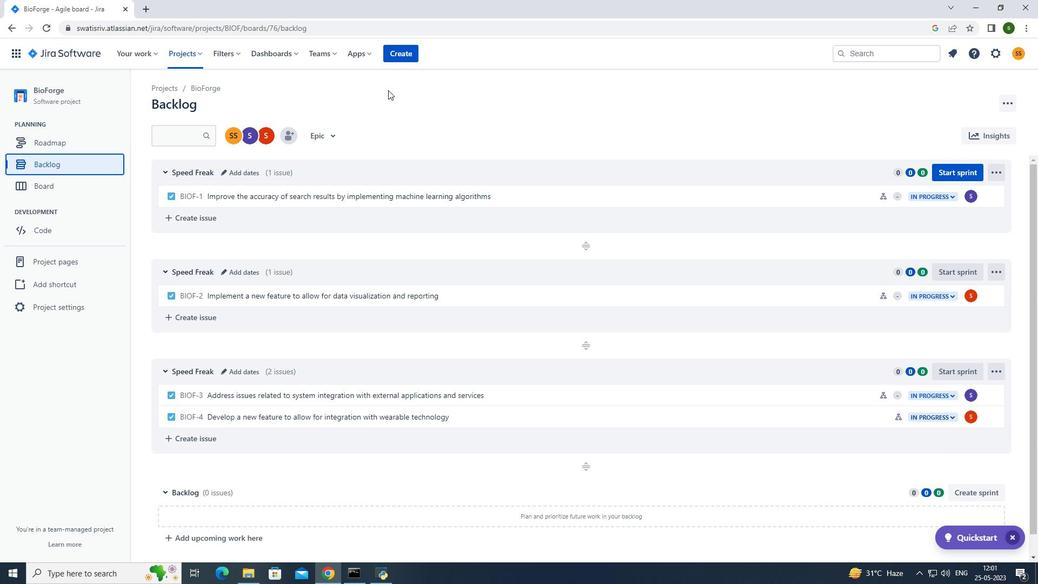 
